 Task: Use the formula "UNIQUE" in spreadsheet "Project portfolio".
Action: Mouse moved to (148, 102)
Screenshot: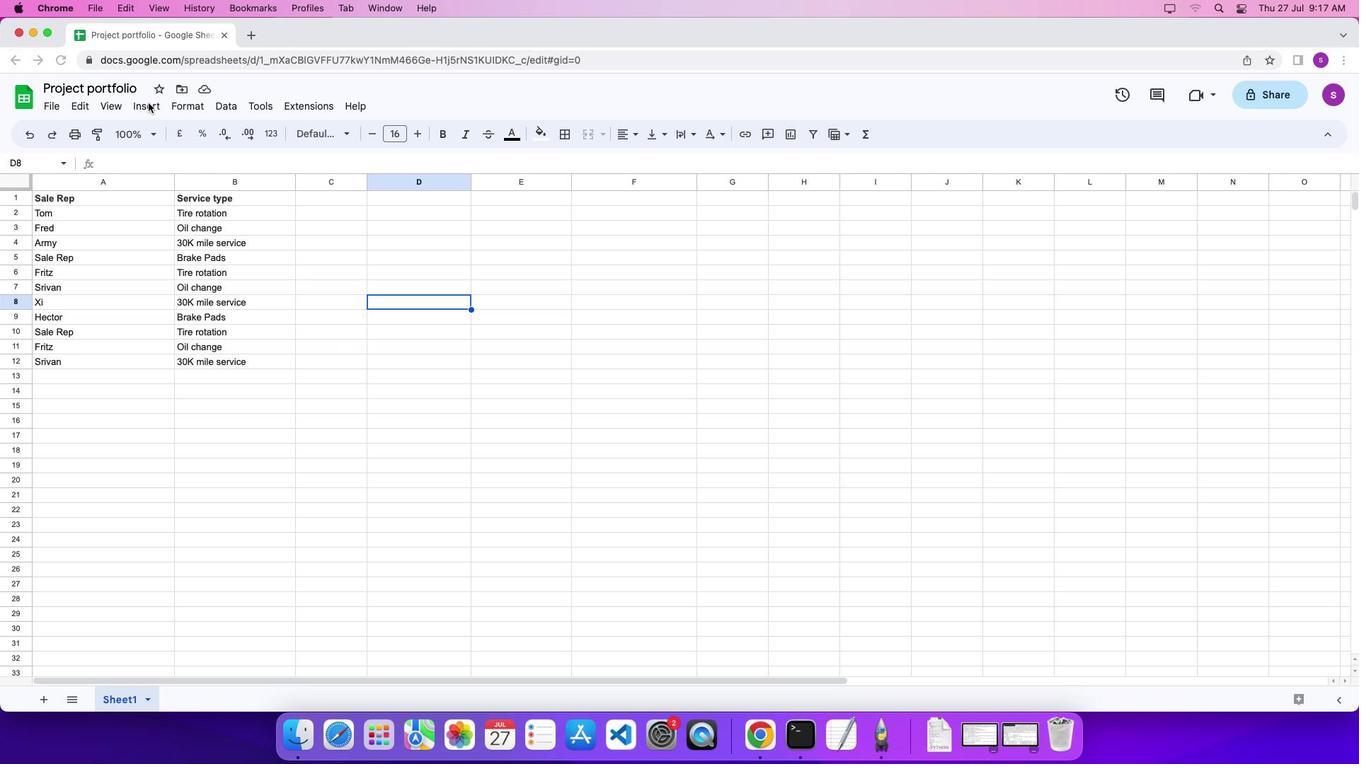 
Action: Mouse pressed left at (148, 102)
Screenshot: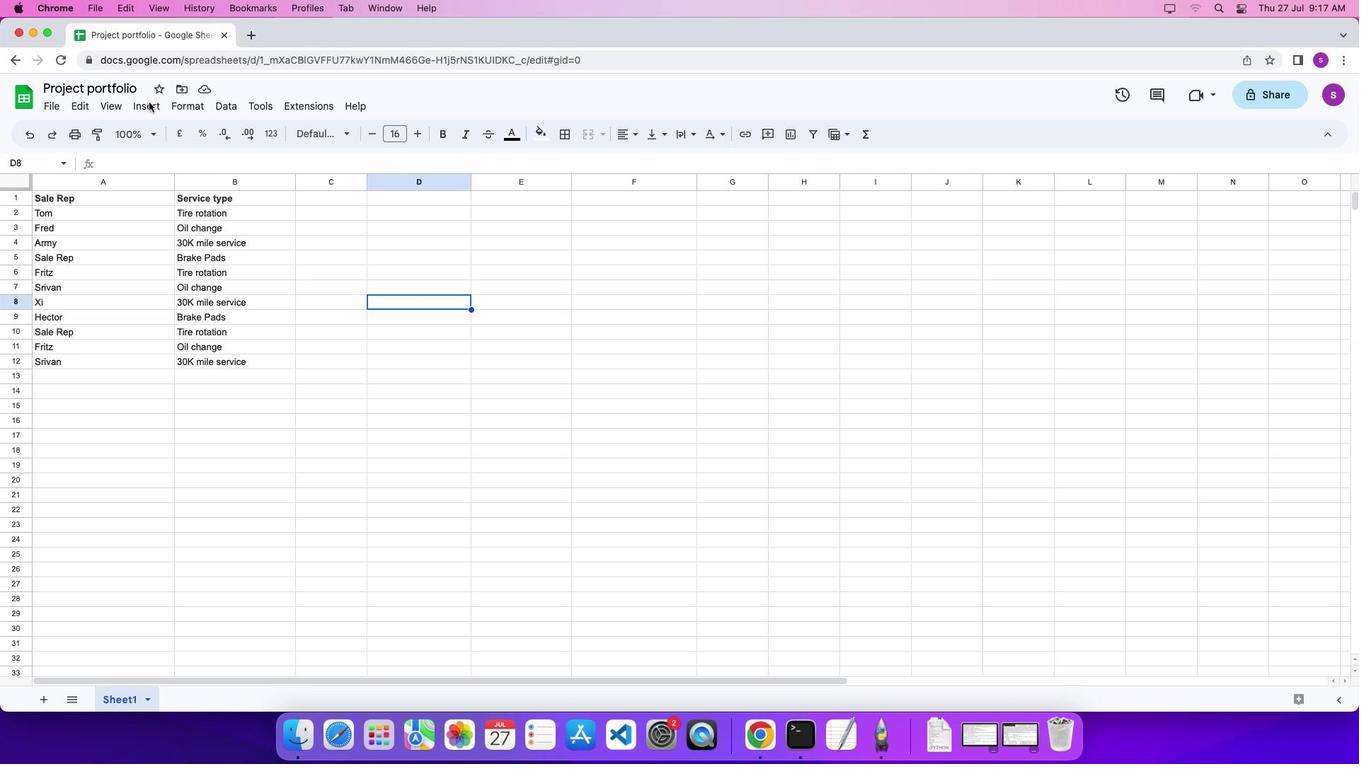 
Action: Mouse moved to (156, 104)
Screenshot: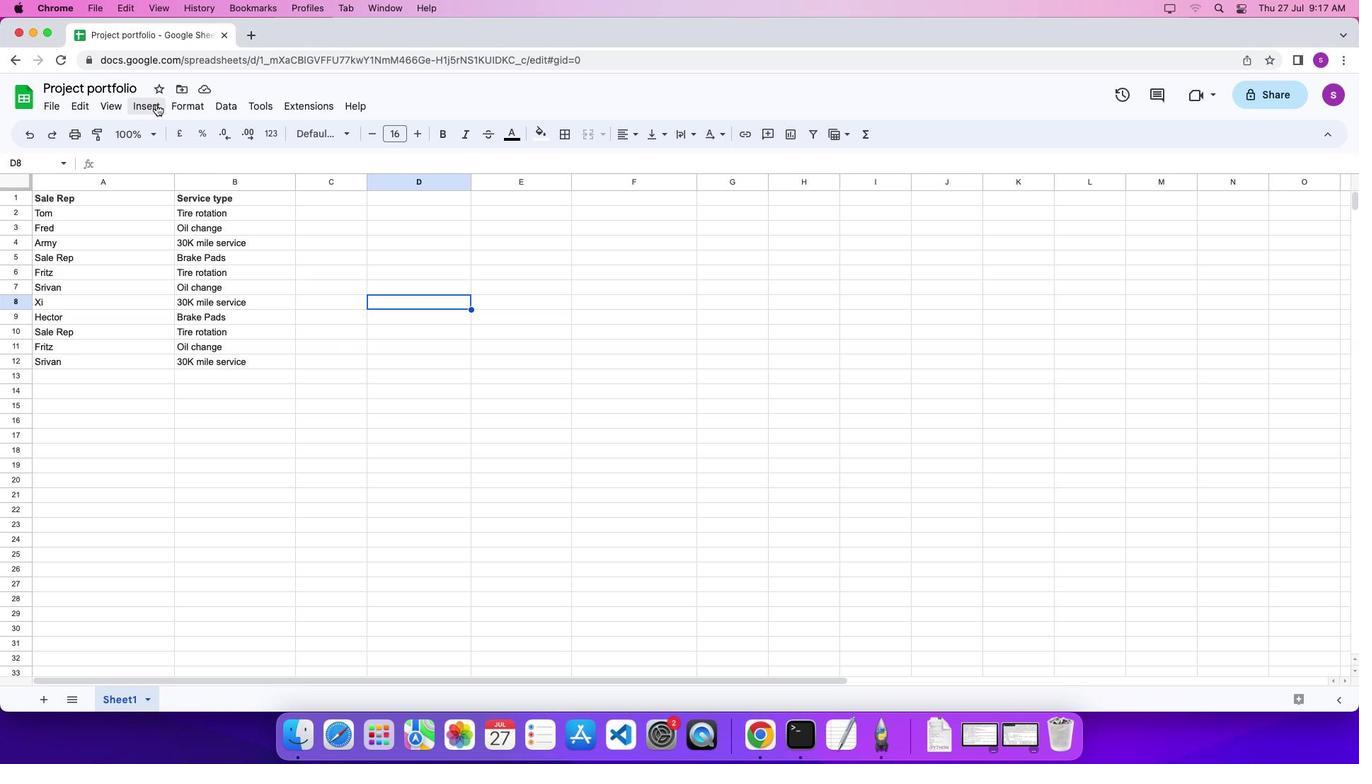 
Action: Mouse pressed left at (156, 104)
Screenshot: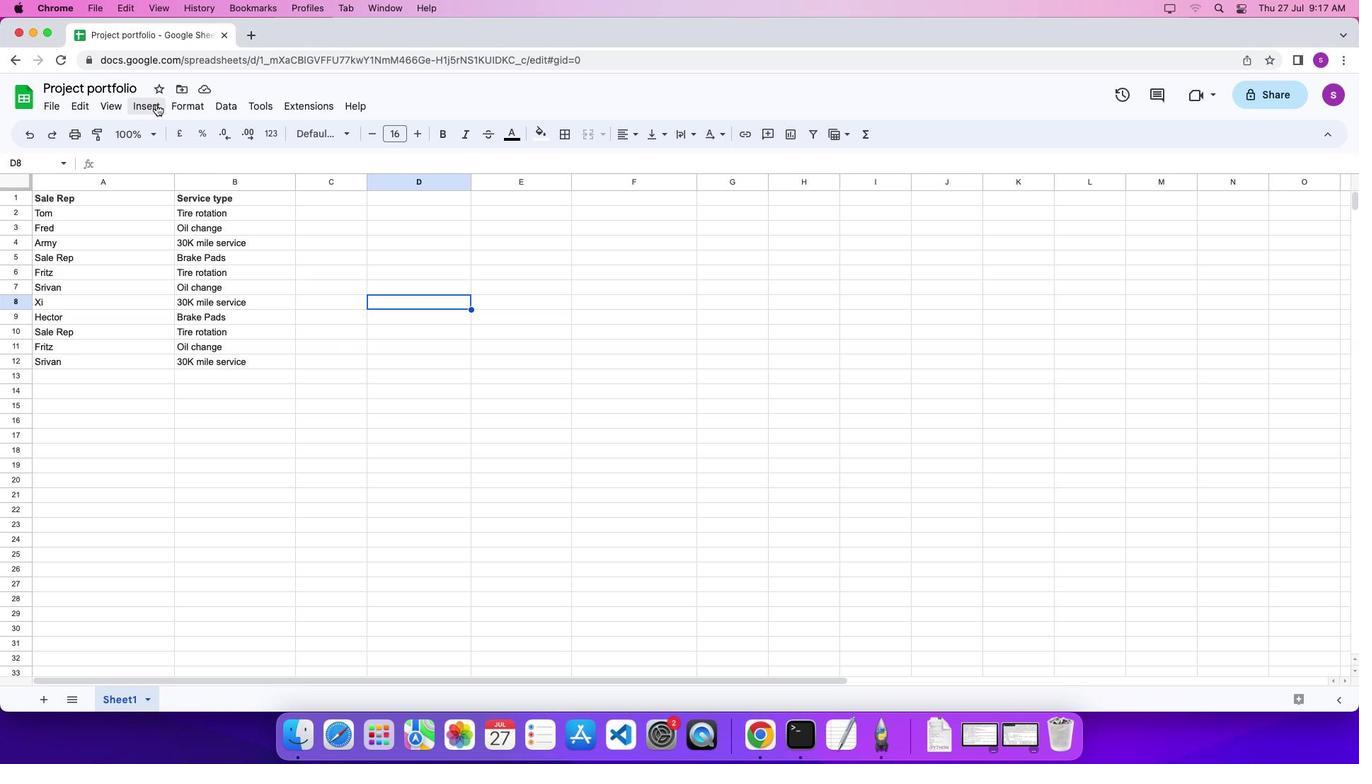 
Action: Mouse moved to (589, 533)
Screenshot: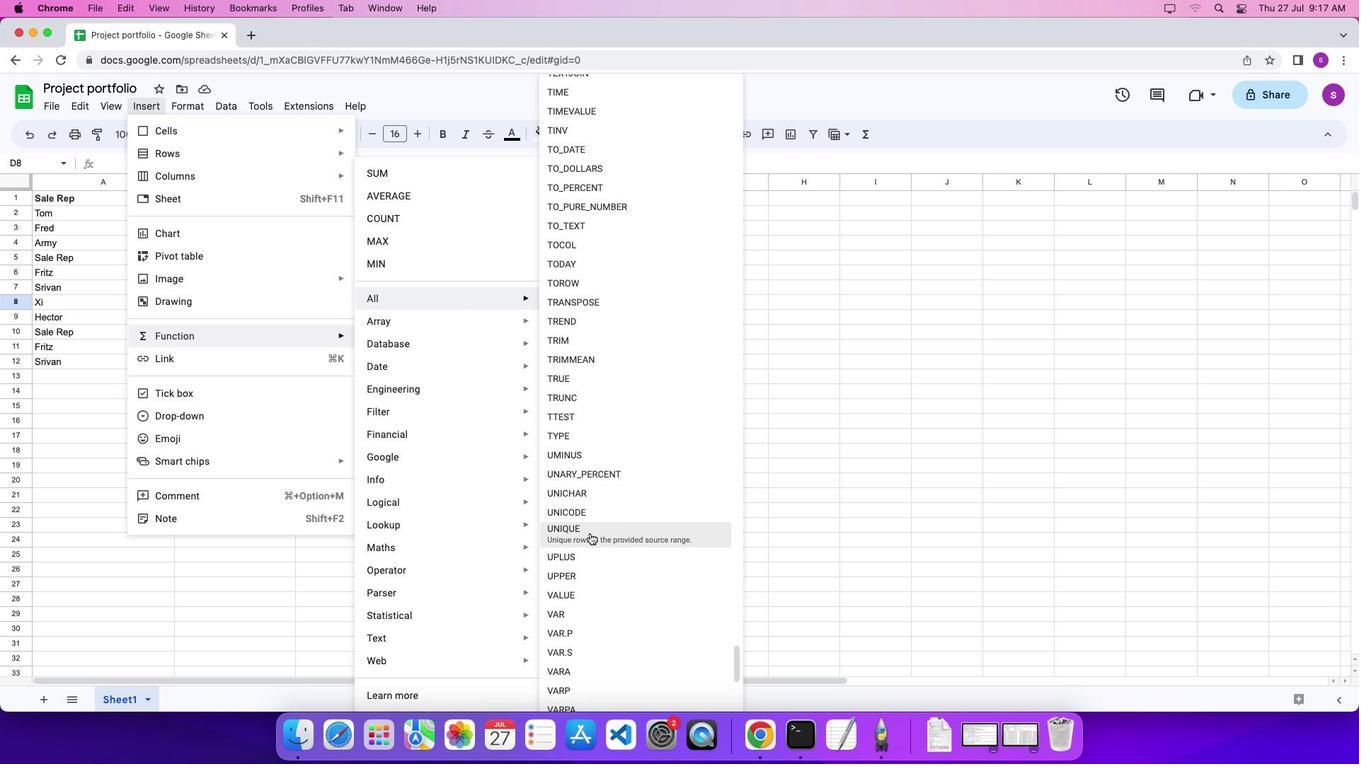 
Action: Mouse pressed left at (589, 533)
Screenshot: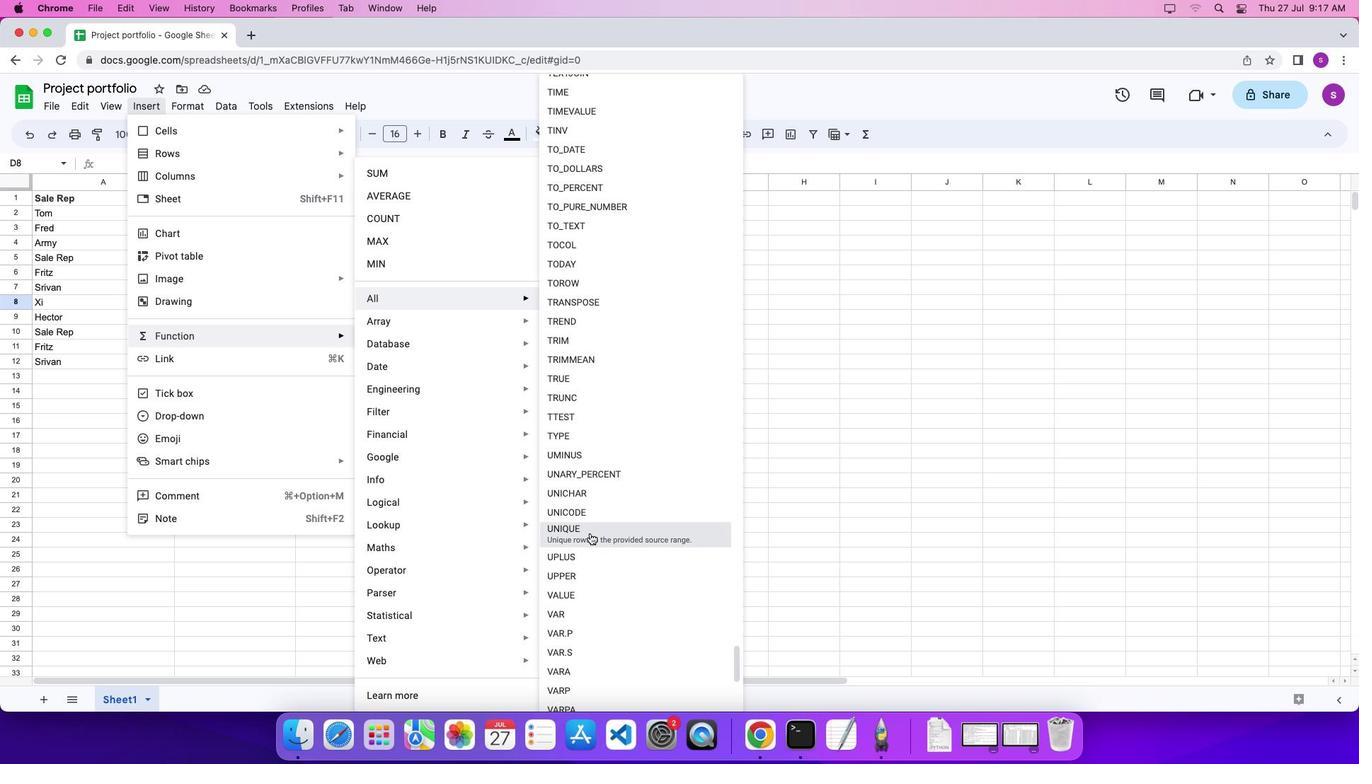 
Action: Mouse moved to (125, 213)
Screenshot: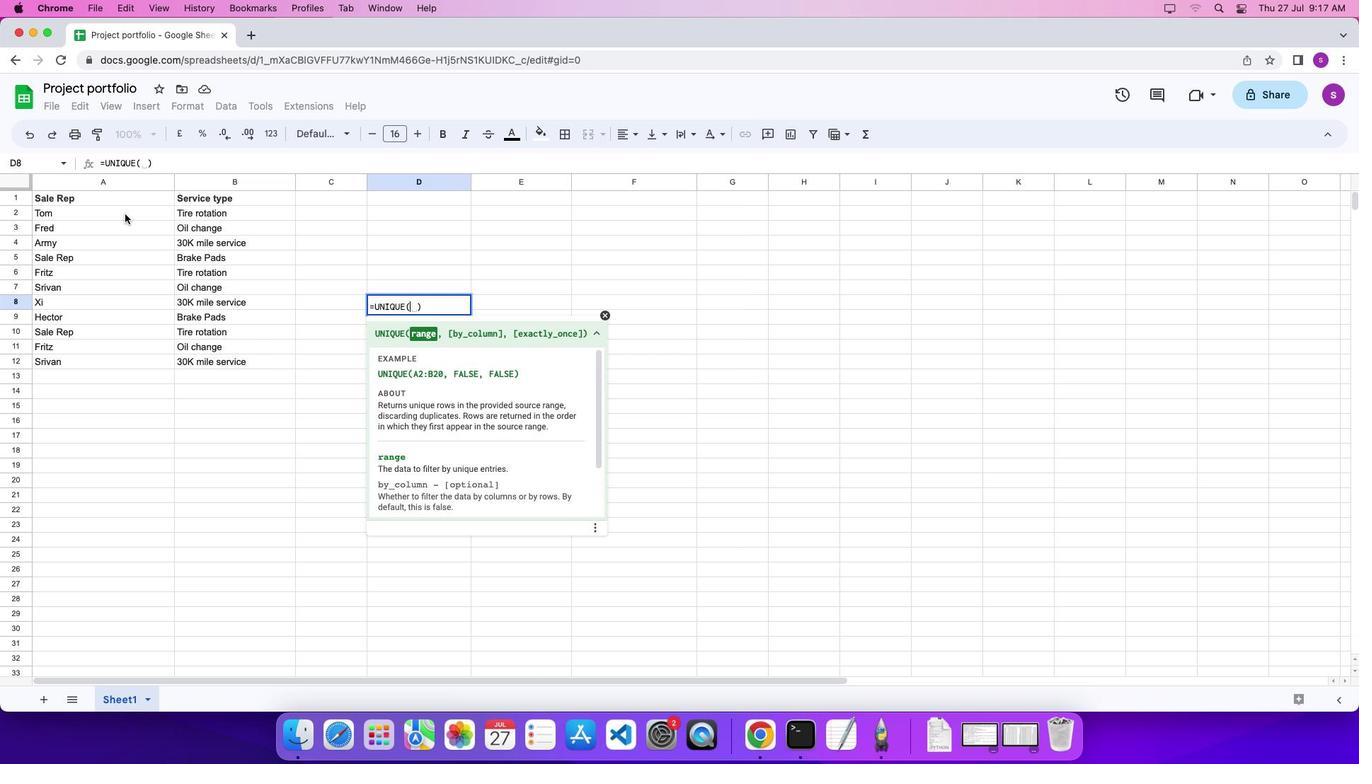 
Action: Mouse pressed left at (125, 213)
Screenshot: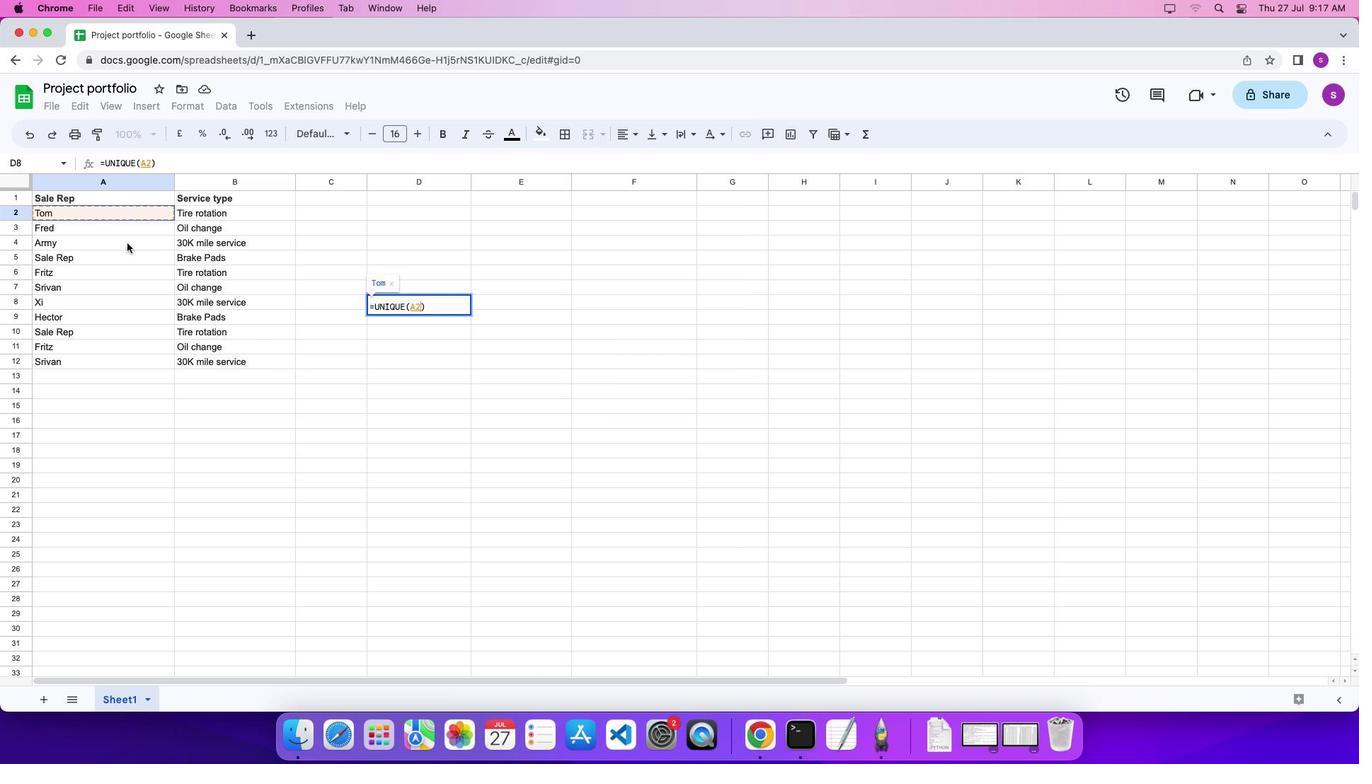 
Action: Mouse moved to (131, 359)
Screenshot: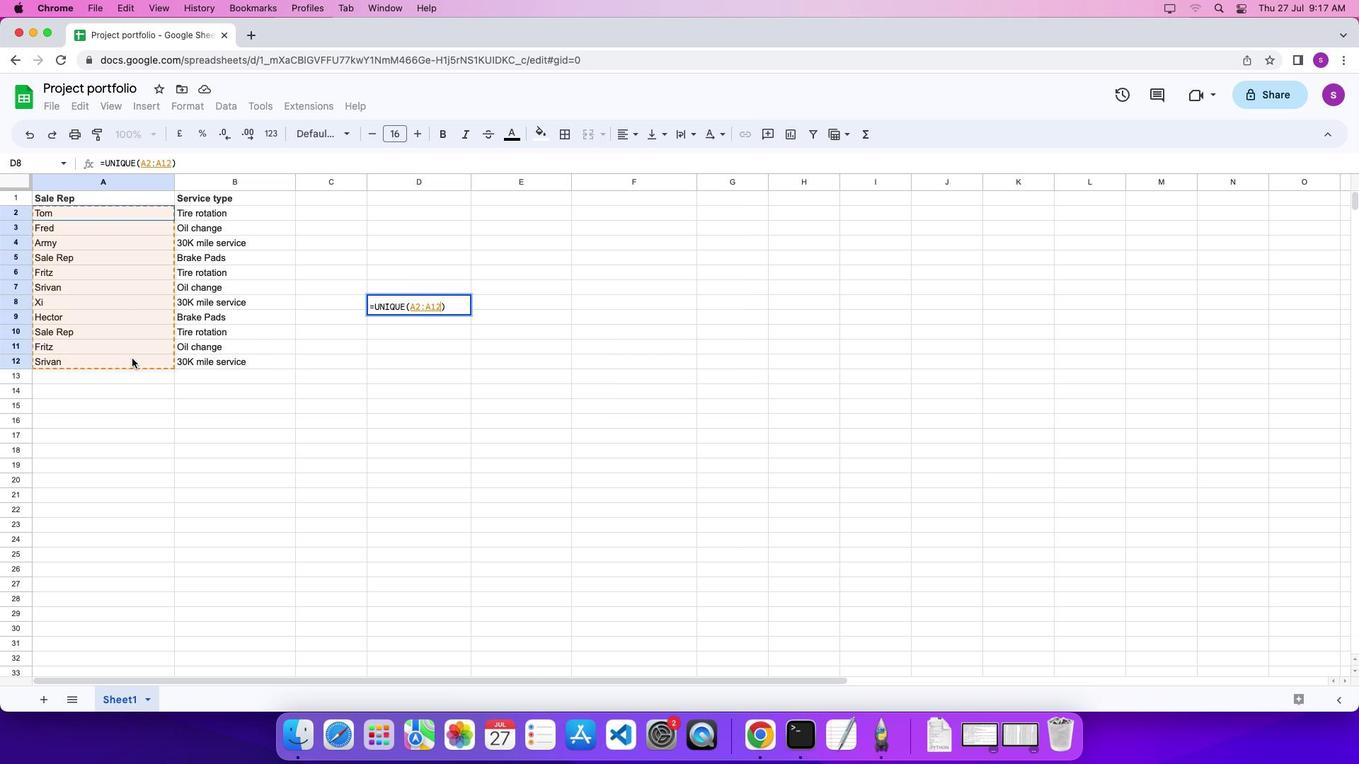 
Action: Key pressed ','Key.shift'T''r''u''e''\x03'
Screenshot: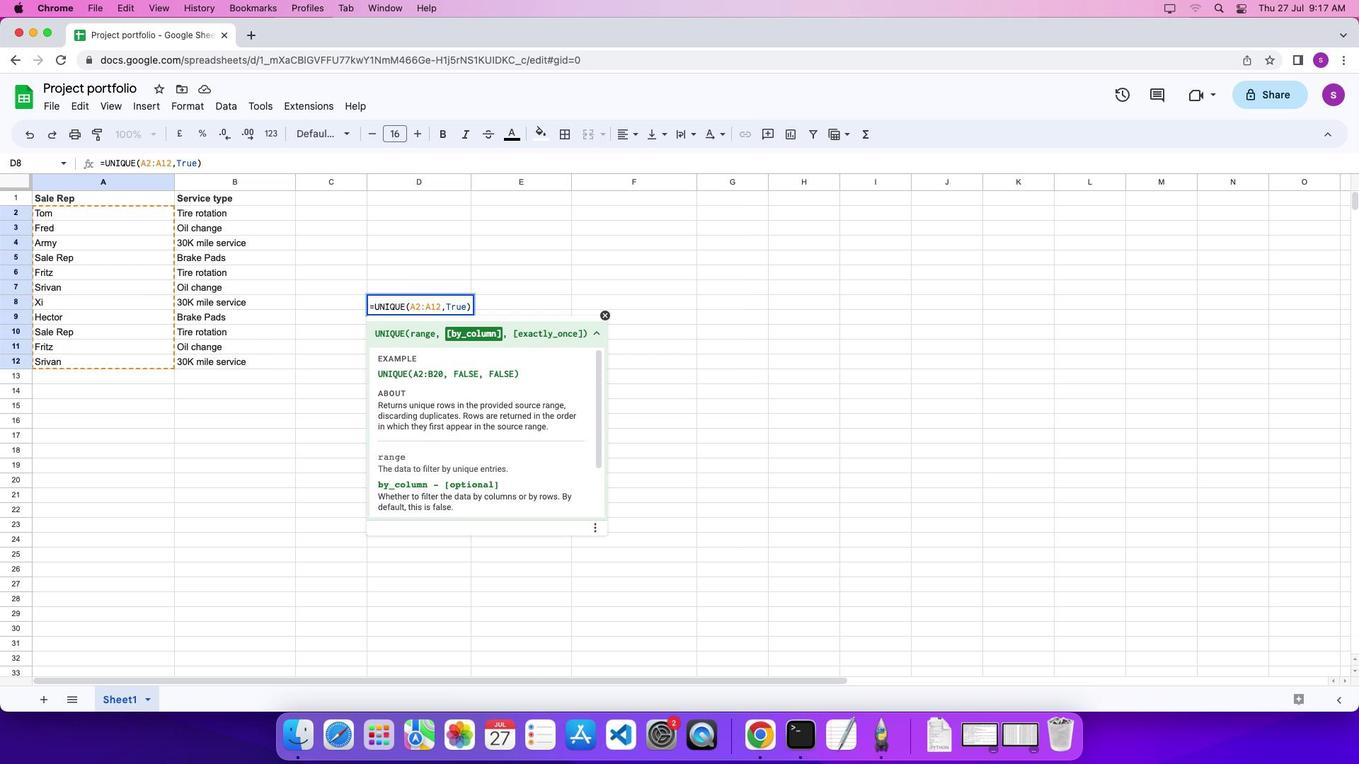 
